 Task: Enable the option "Start VLC with only a systray icon" in the Qt interface.
Action: Mouse moved to (96, 14)
Screenshot: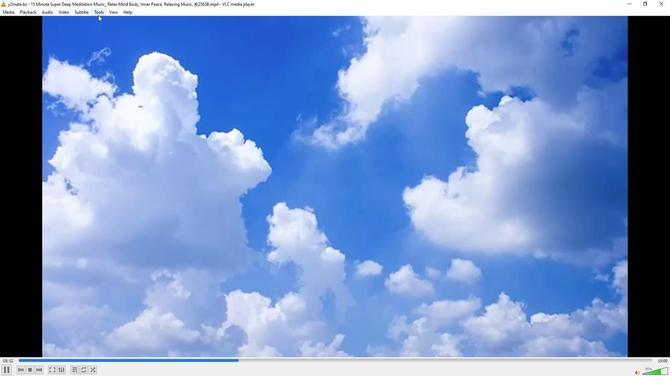 
Action: Mouse pressed left at (96, 14)
Screenshot: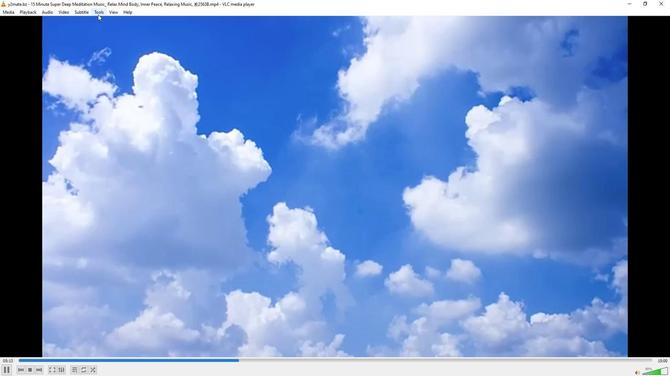 
Action: Mouse moved to (113, 93)
Screenshot: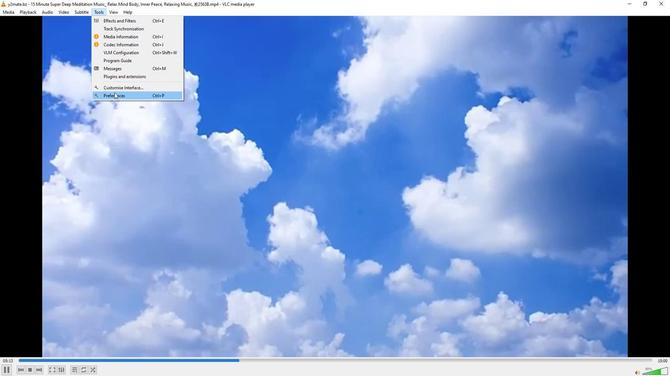 
Action: Mouse pressed left at (113, 93)
Screenshot: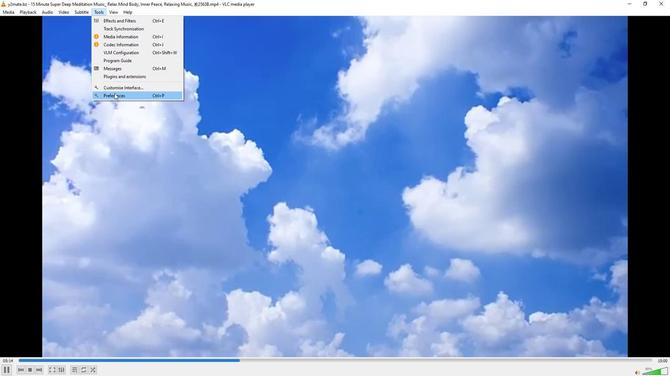 
Action: Mouse moved to (220, 306)
Screenshot: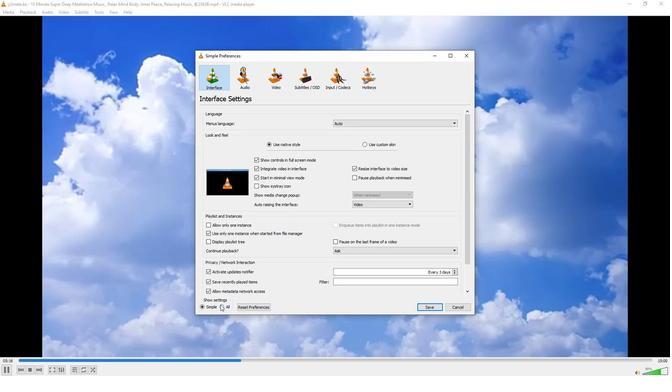 
Action: Mouse pressed left at (220, 306)
Screenshot: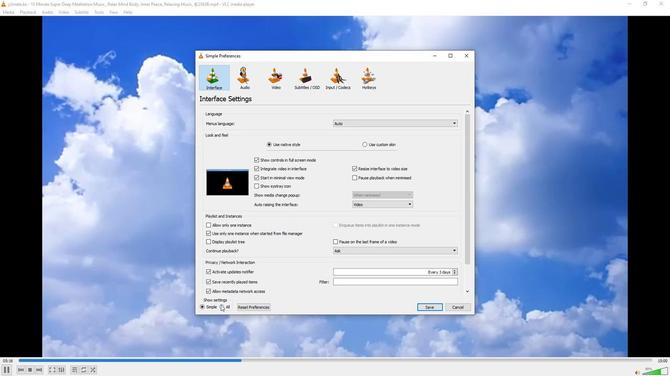 
Action: Mouse moved to (212, 276)
Screenshot: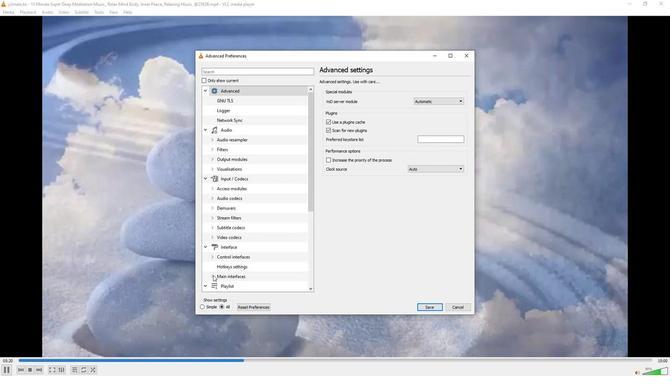 
Action: Mouse pressed left at (212, 276)
Screenshot: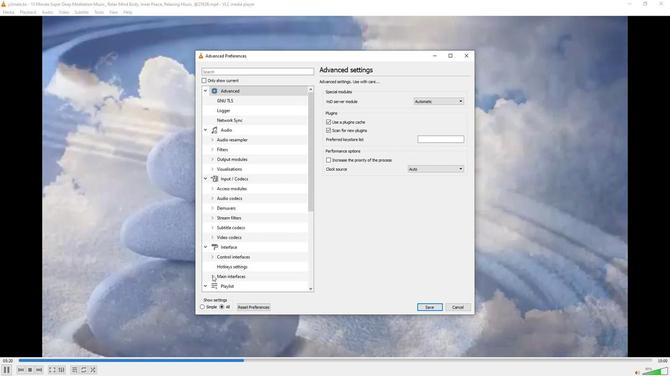 
Action: Mouse moved to (233, 263)
Screenshot: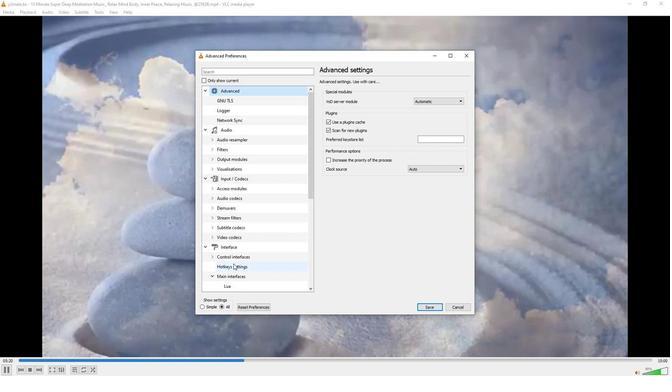 
Action: Mouse scrolled (233, 263) with delta (0, 0)
Screenshot: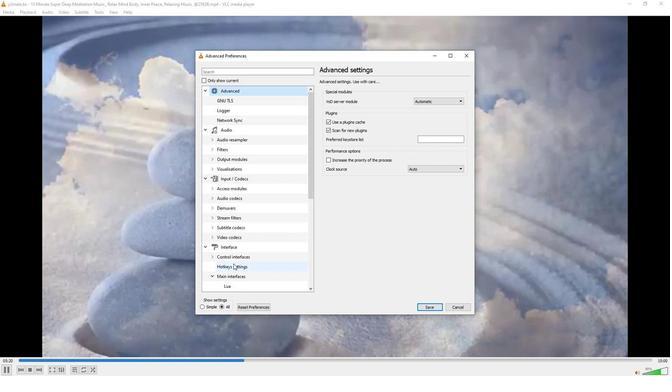 
Action: Mouse scrolled (233, 263) with delta (0, 0)
Screenshot: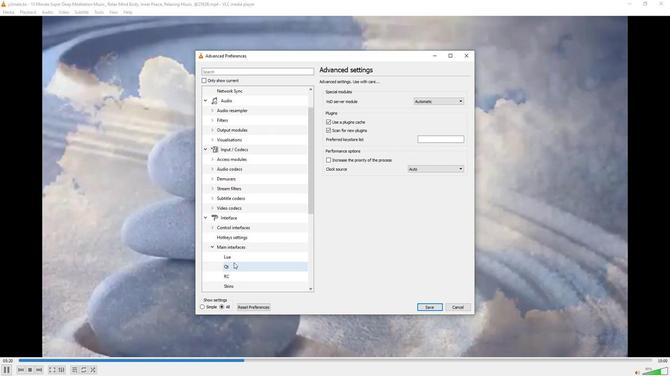 
Action: Mouse moved to (229, 237)
Screenshot: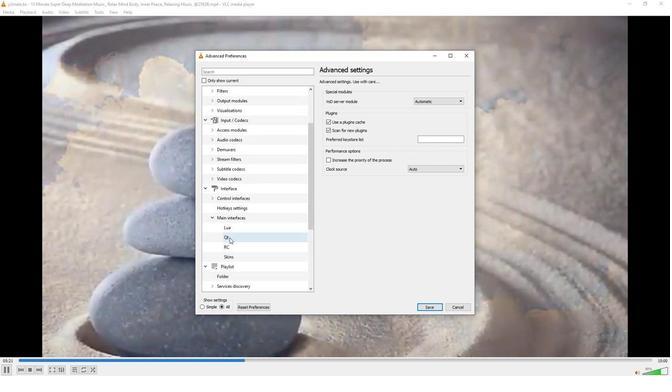 
Action: Mouse pressed left at (229, 237)
Screenshot: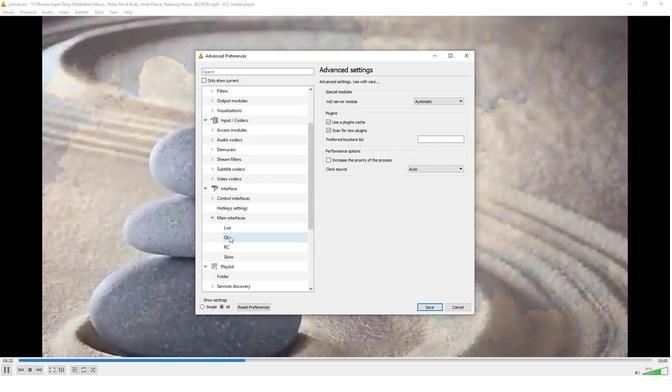 
Action: Mouse moved to (326, 118)
Screenshot: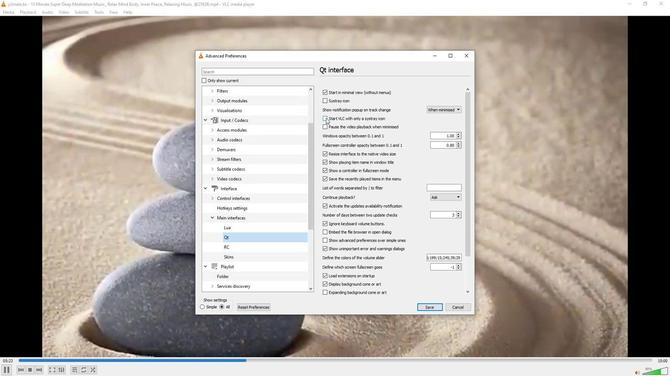 
Action: Mouse pressed left at (326, 118)
Screenshot: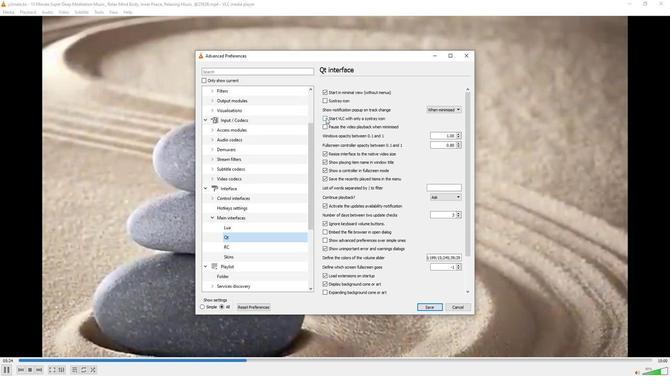 
